 Task: Add a signature Jesus Garcia containing Have a great National Womens Day, Jesus Garcia to email address softage.5@softage.net and add a folder Non-profit organizations
Action: Mouse moved to (124, 30)
Screenshot: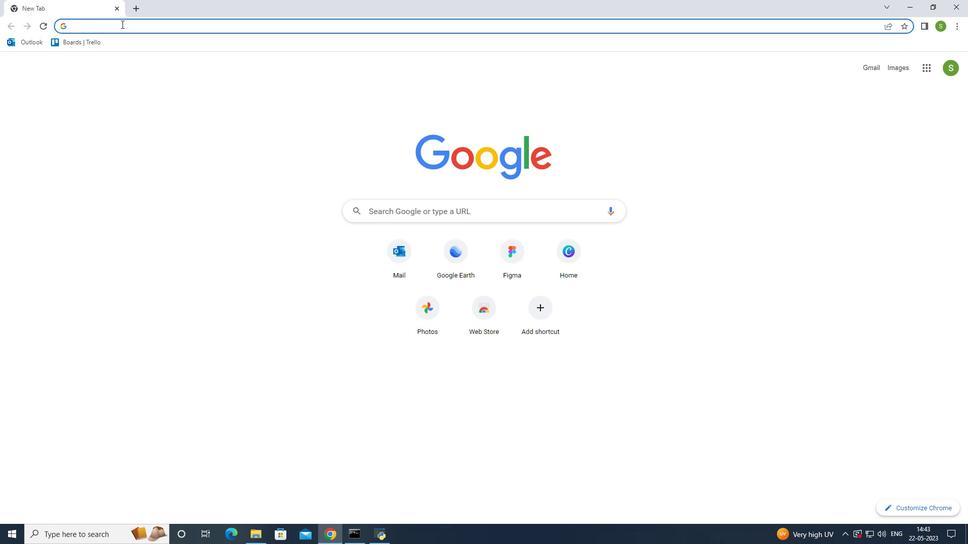 
Action: Key pressed outlook<Key.enter>
Screenshot: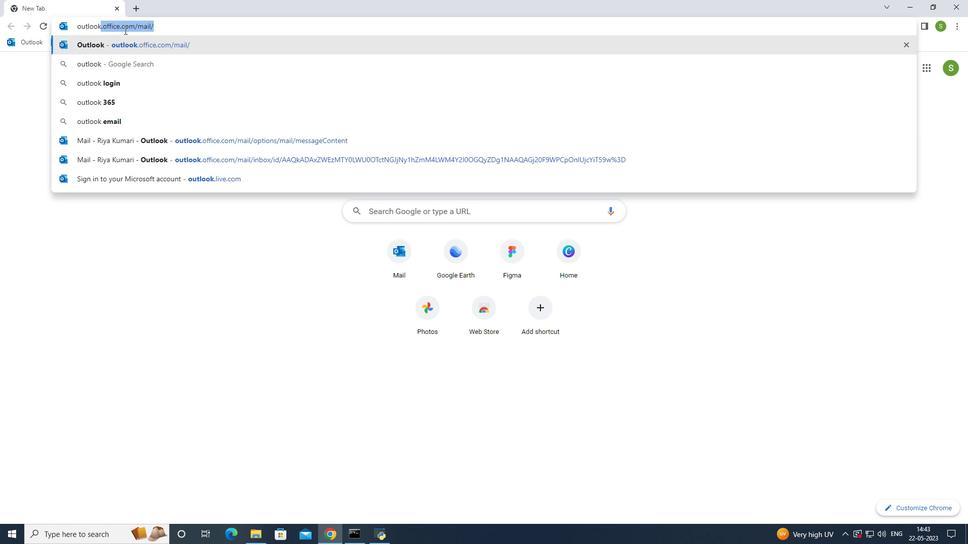 
Action: Mouse moved to (81, 90)
Screenshot: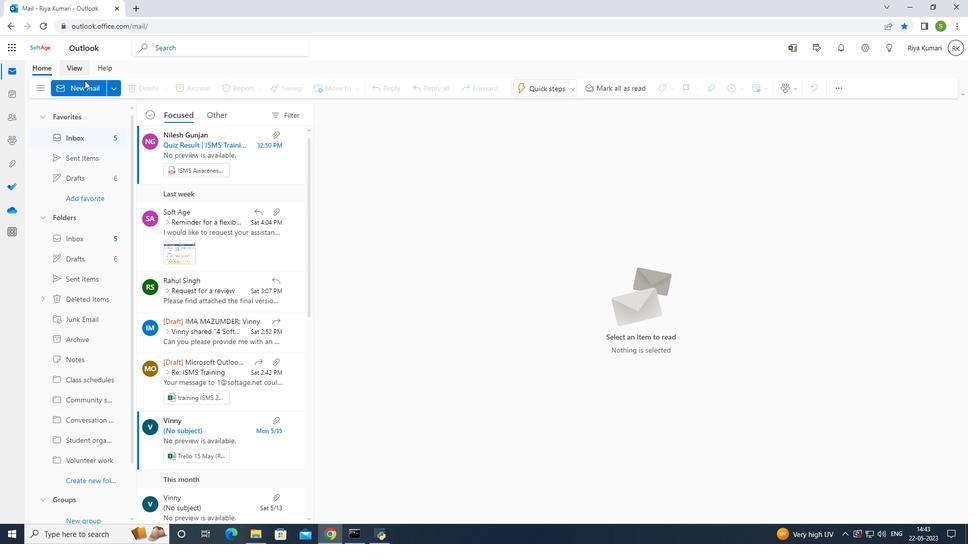 
Action: Mouse pressed left at (81, 90)
Screenshot: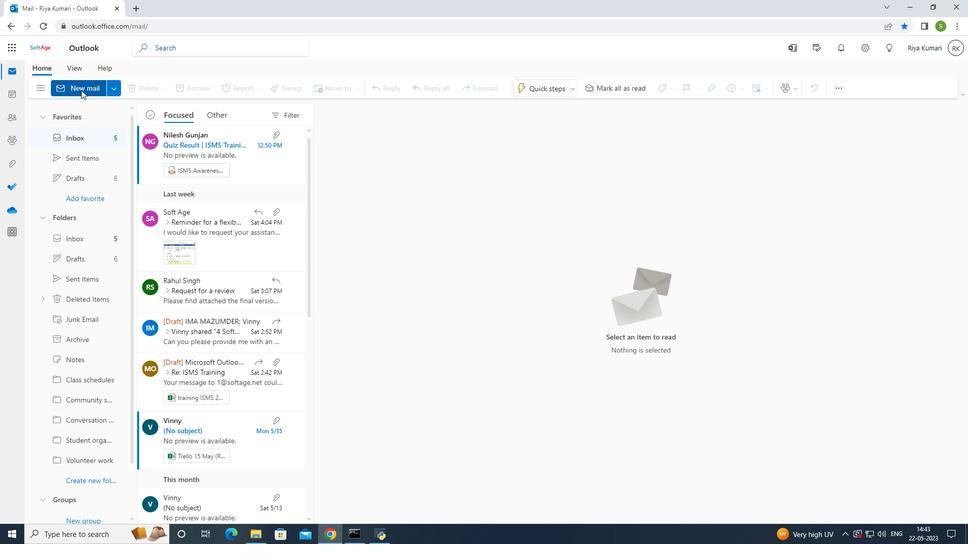 
Action: Mouse moved to (657, 90)
Screenshot: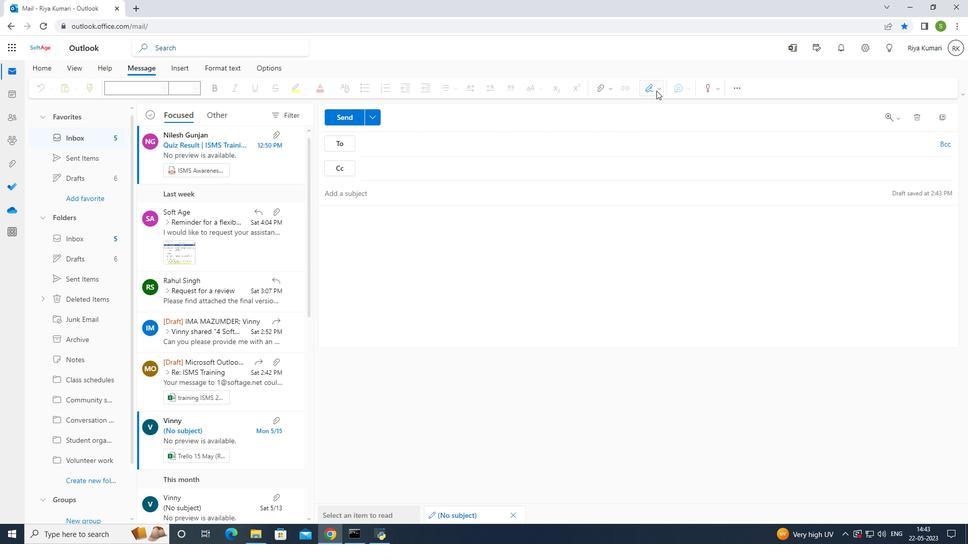 
Action: Mouse pressed left at (657, 90)
Screenshot: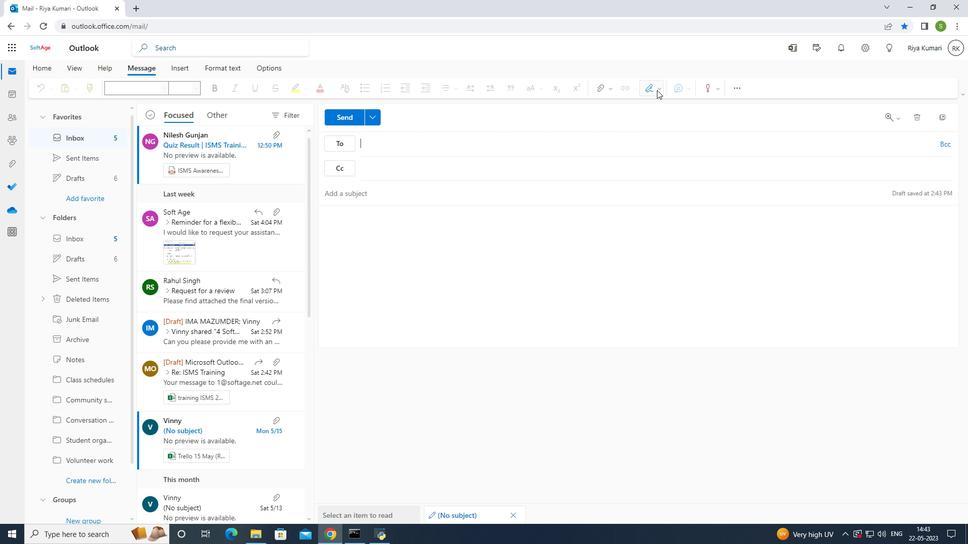 
Action: Mouse moved to (654, 108)
Screenshot: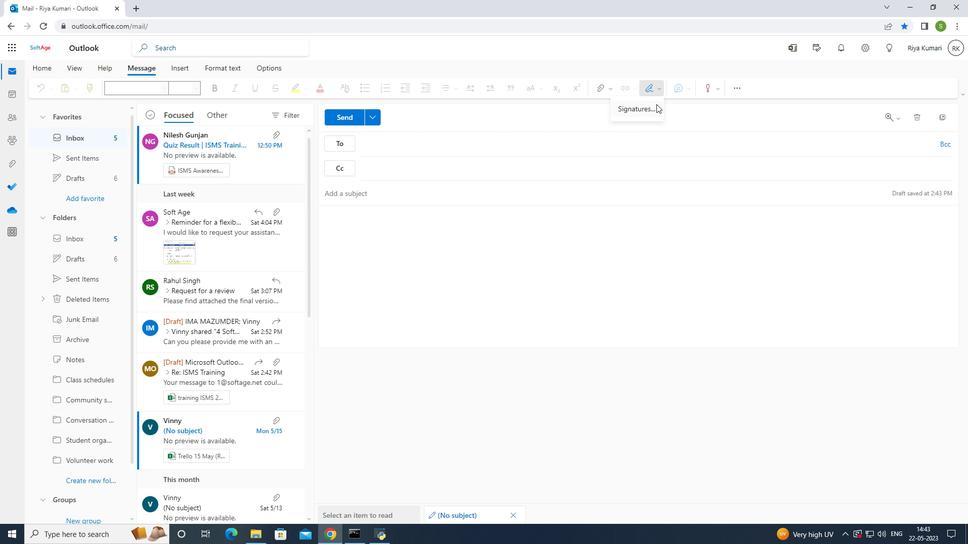 
Action: Mouse pressed left at (654, 108)
Screenshot: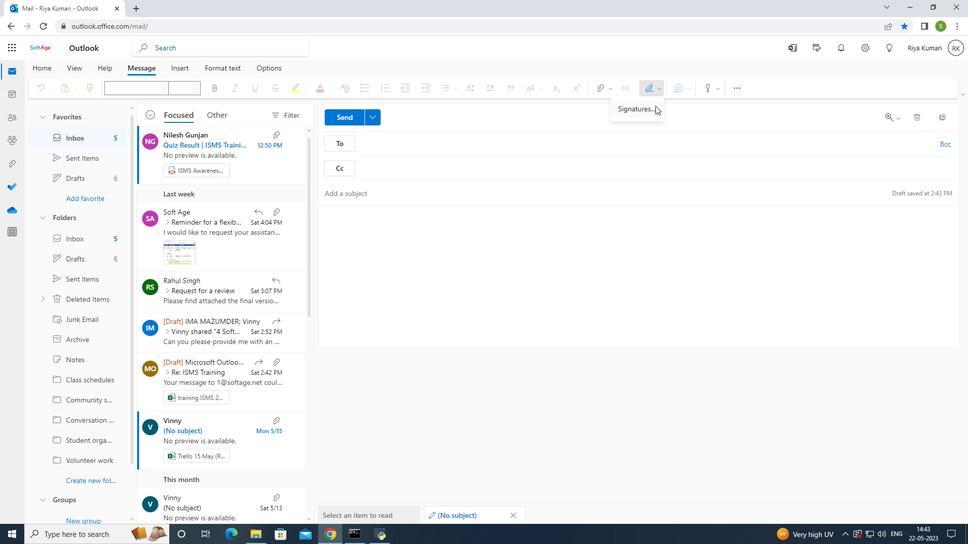 
Action: Mouse moved to (638, 173)
Screenshot: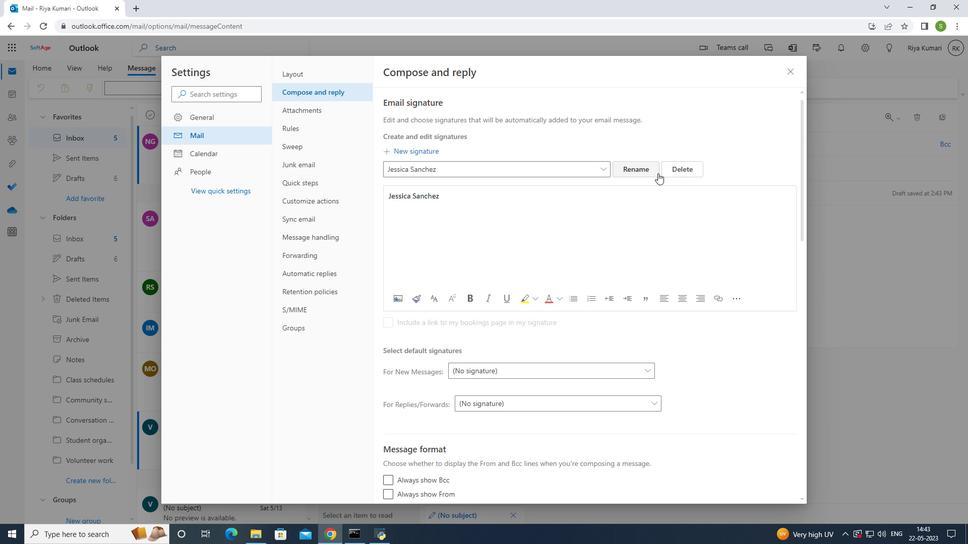 
Action: Mouse pressed left at (638, 173)
Screenshot: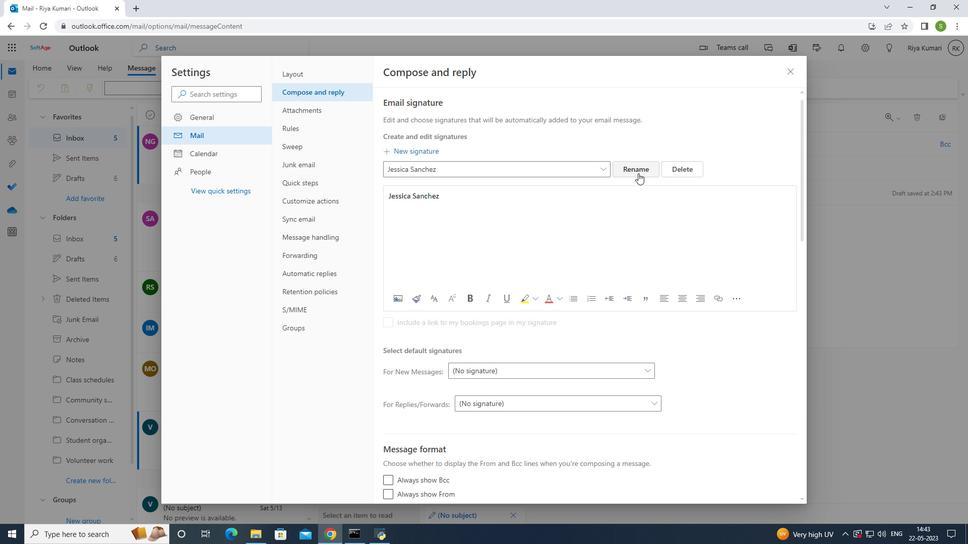 
Action: Mouse moved to (503, 168)
Screenshot: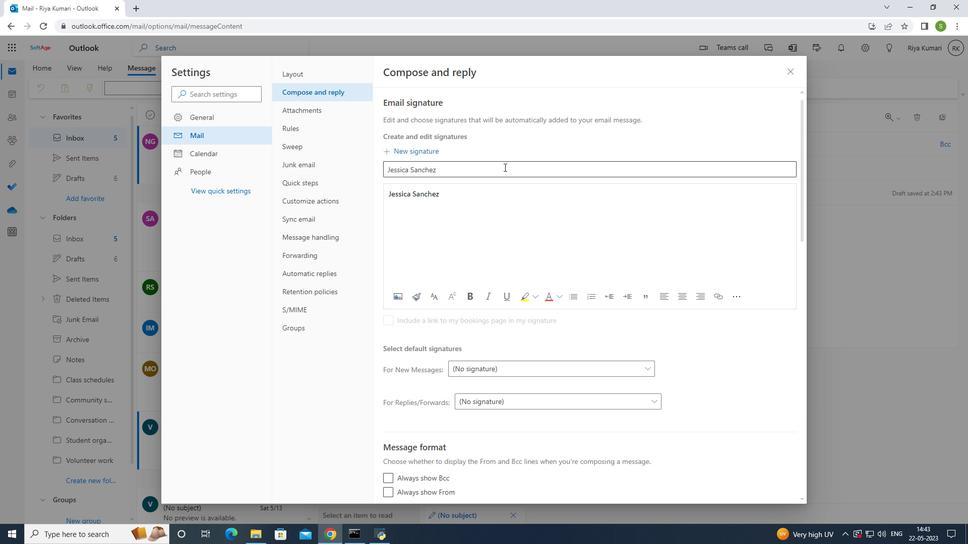 
Action: Mouse pressed left at (503, 168)
Screenshot: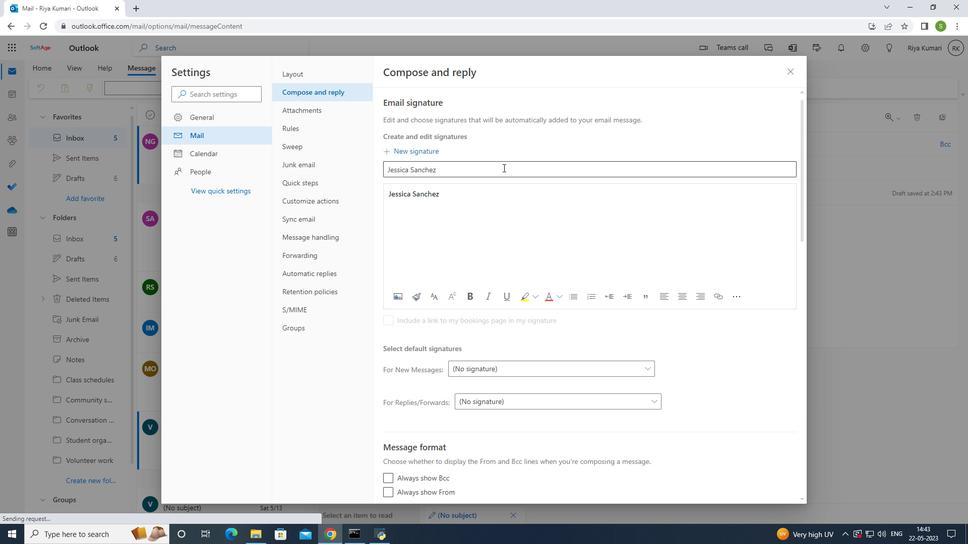 
Action: Key pressed <Key.backspace><Key.backspace><Key.backspace><Key.backspace><Key.backspace><Key.backspace><Key.backspace><Key.backspace><Key.backspace><Key.backspace><Key.backspace><Key.backspace>us<Key.space><Key.shift><Key.shift><Key.shift><Key.shift><Key.shift><Key.shift><Key.shift><Key.shift><Key.shift><Key.shift><Key.shift><Key.shift>Garcia
Screenshot: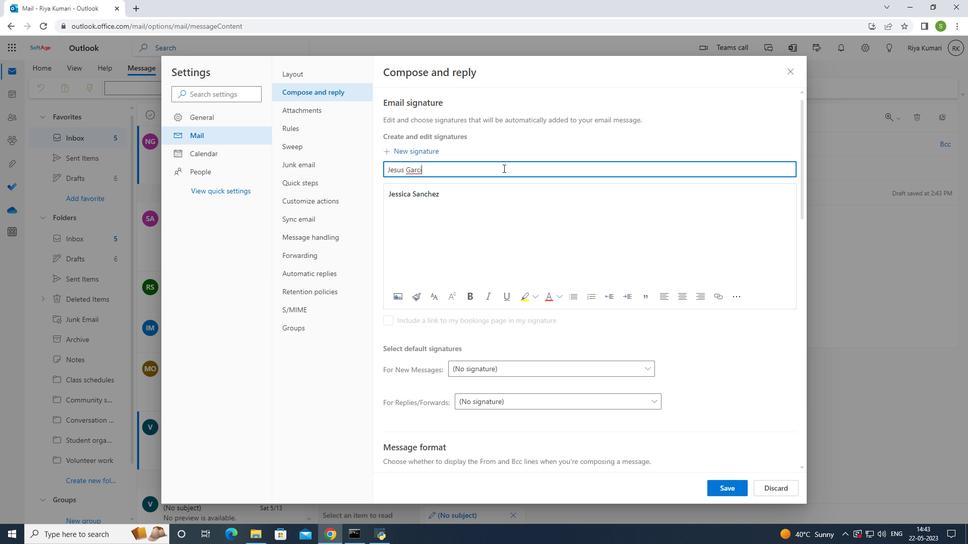 
Action: Mouse moved to (451, 200)
Screenshot: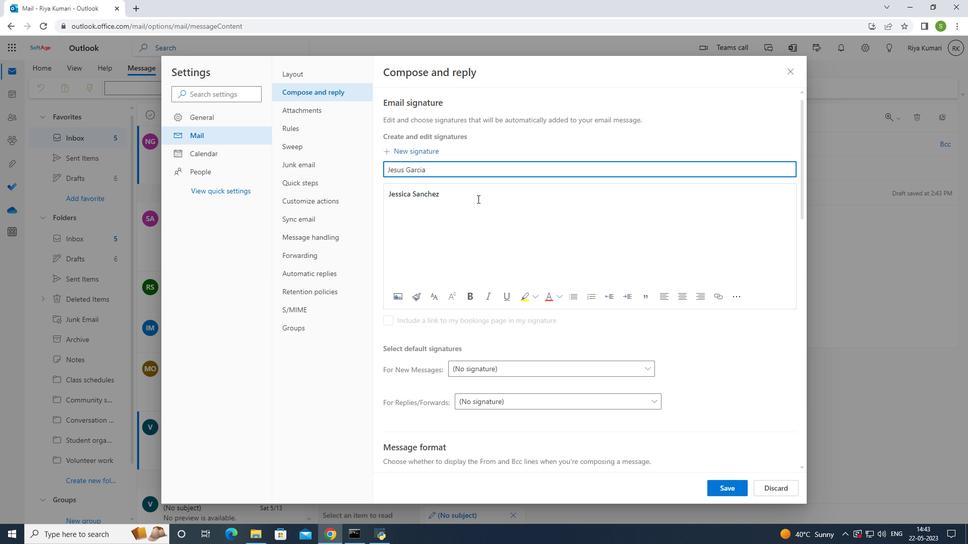
Action: Mouse pressed left at (451, 200)
Screenshot: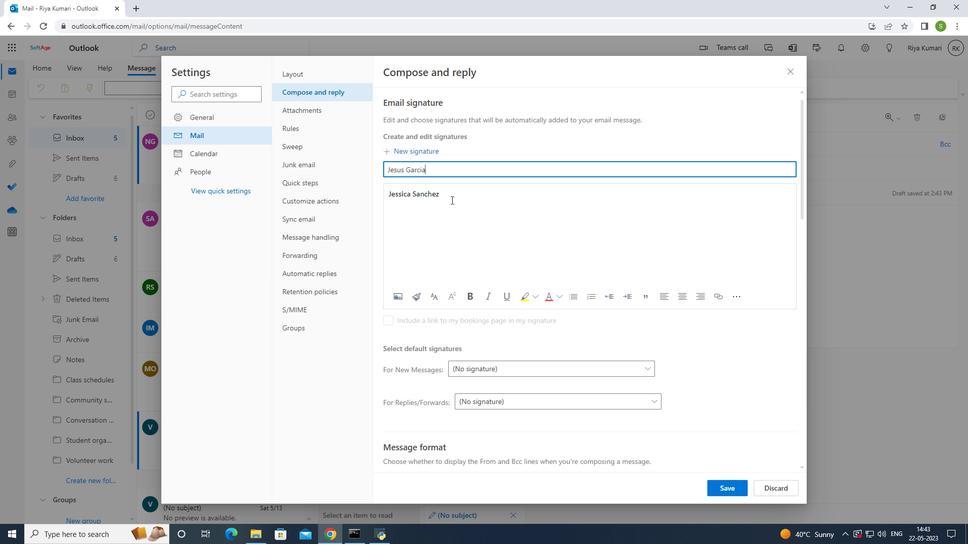 
Action: Mouse moved to (450, 199)
Screenshot: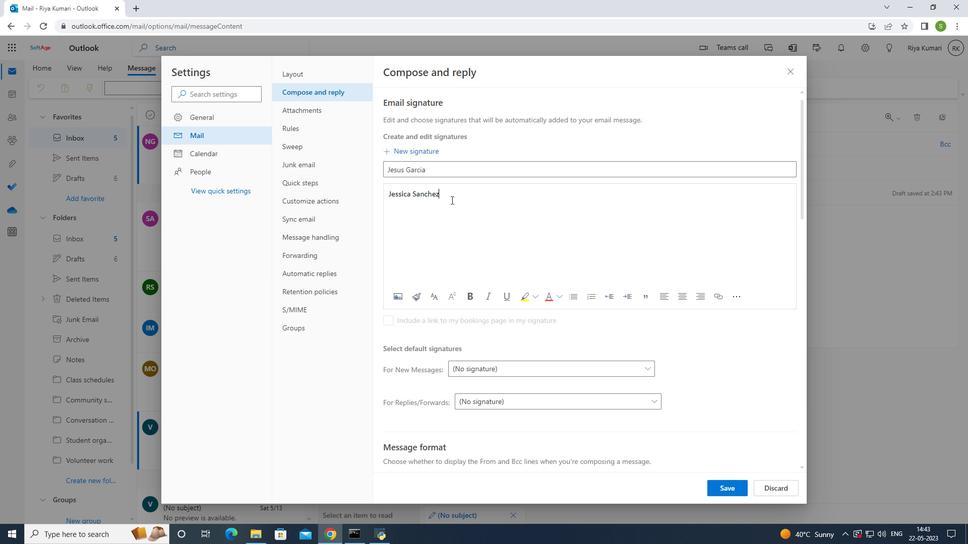 
Action: Key pressed <Key.backspace><Key.backspace><Key.backspace><Key.backspace><Key.backspace><Key.backspace><Key.backspace><Key.backspace><Key.backspace><Key.backspace><Key.backspace><Key.backspace>us<Key.space><Key.shift><Key.shift><Key.shift><Key.shift><Key.shift><Key.shift><Key.shift><Key.shift><Key.shift>Garcia
Screenshot: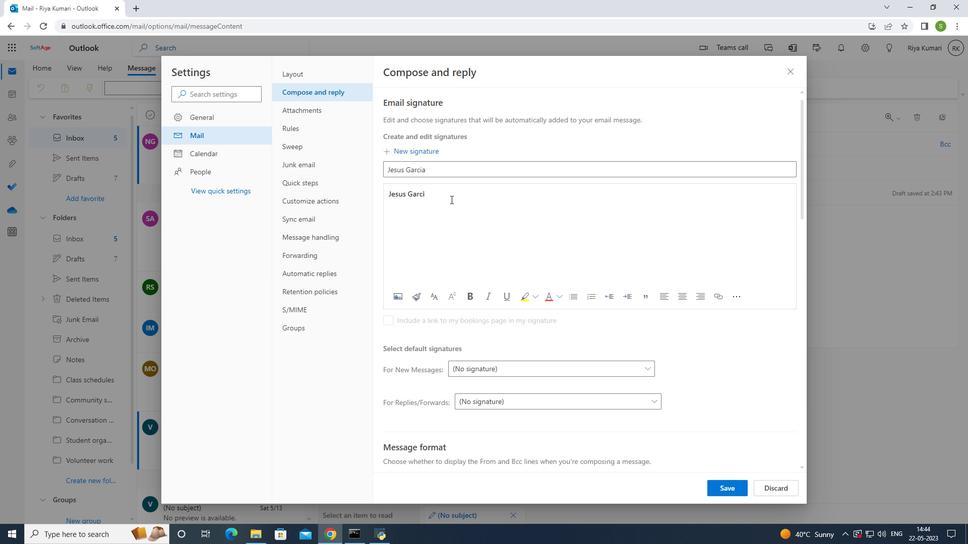 
Action: Mouse moved to (721, 487)
Screenshot: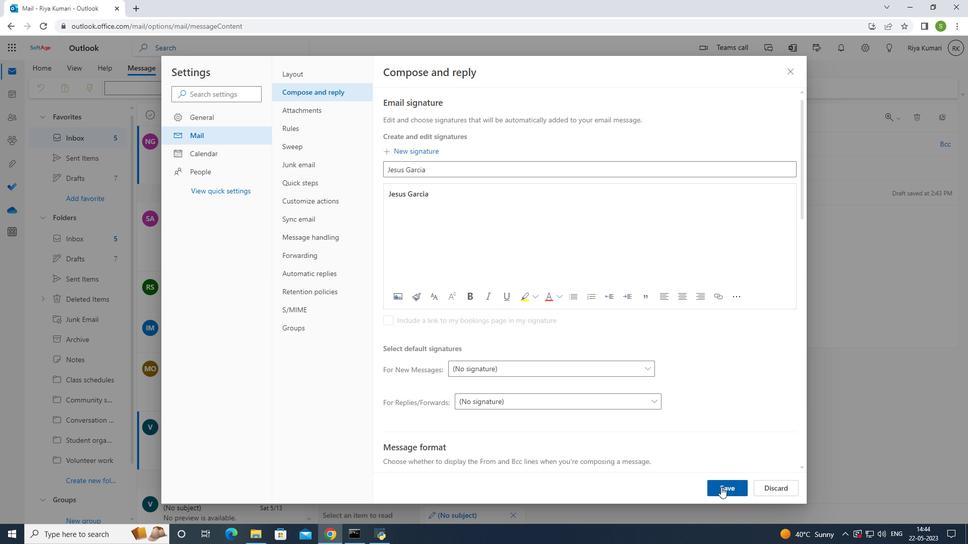 
Action: Mouse pressed left at (721, 487)
Screenshot: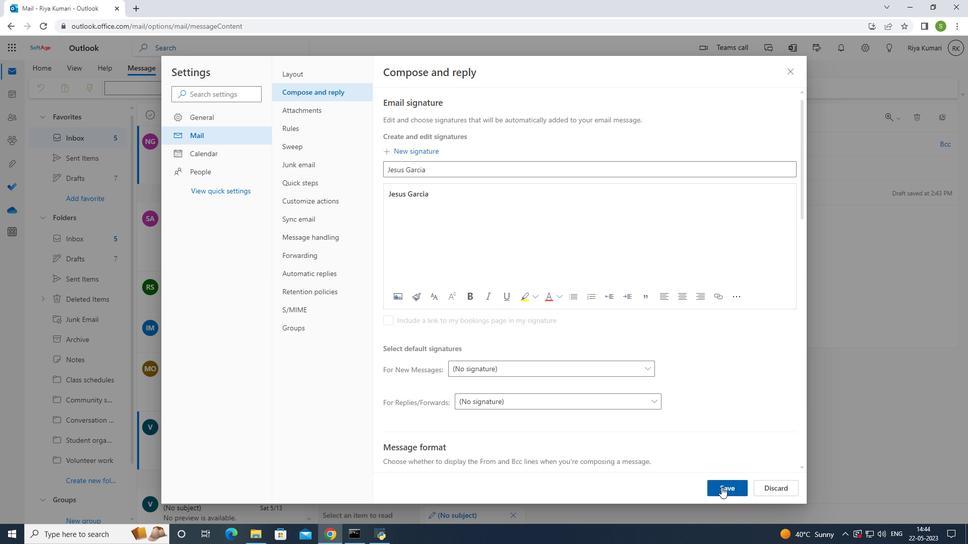 
Action: Mouse moved to (789, 70)
Screenshot: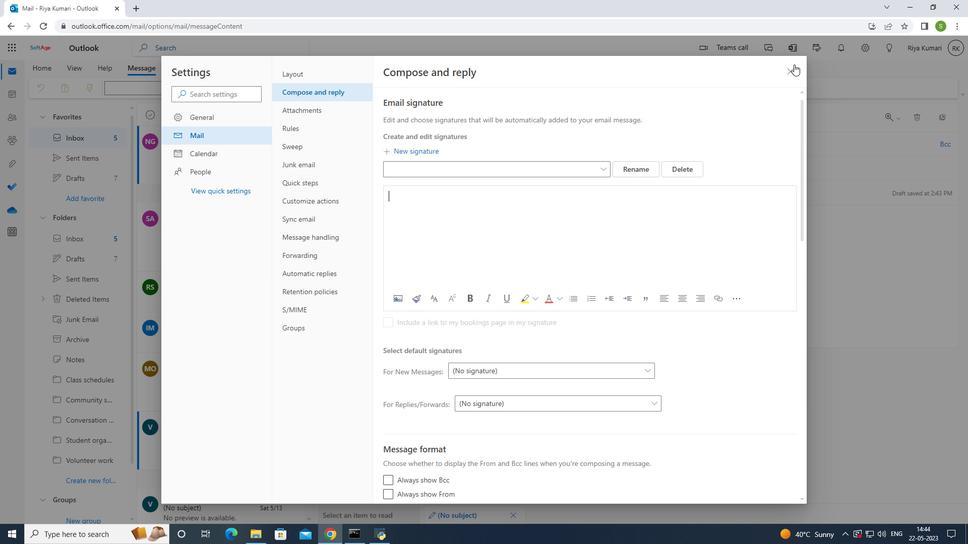 
Action: Mouse pressed left at (789, 70)
Screenshot: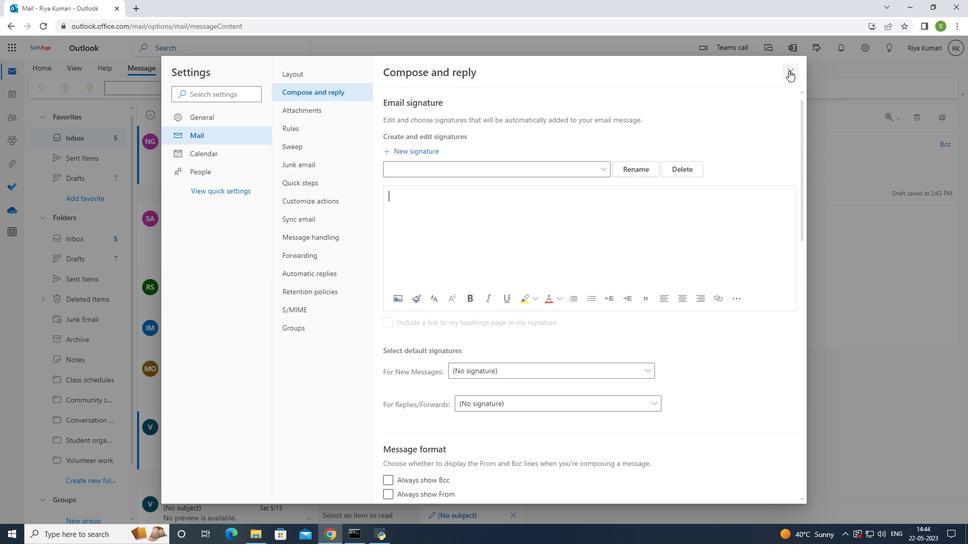 
Action: Mouse moved to (487, 146)
Screenshot: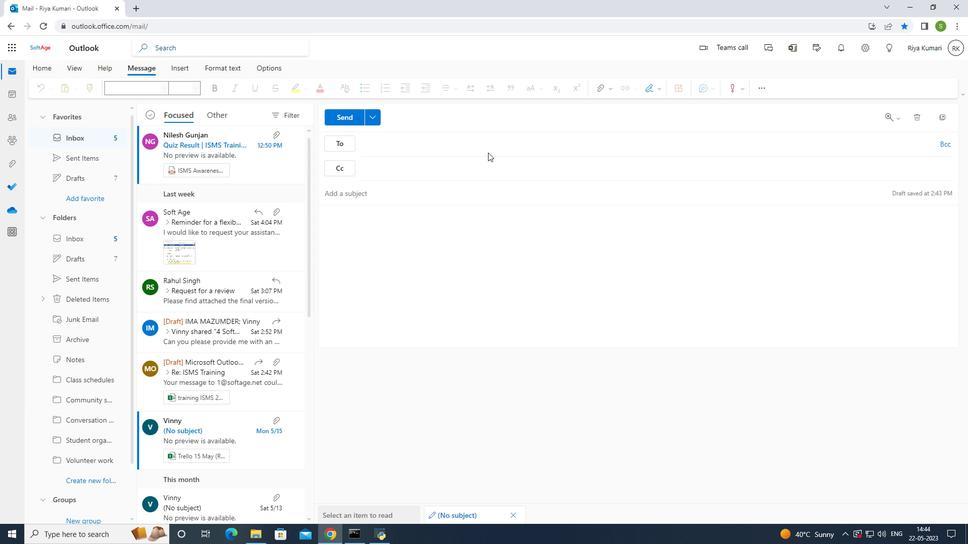 
Action: Mouse pressed left at (487, 146)
Screenshot: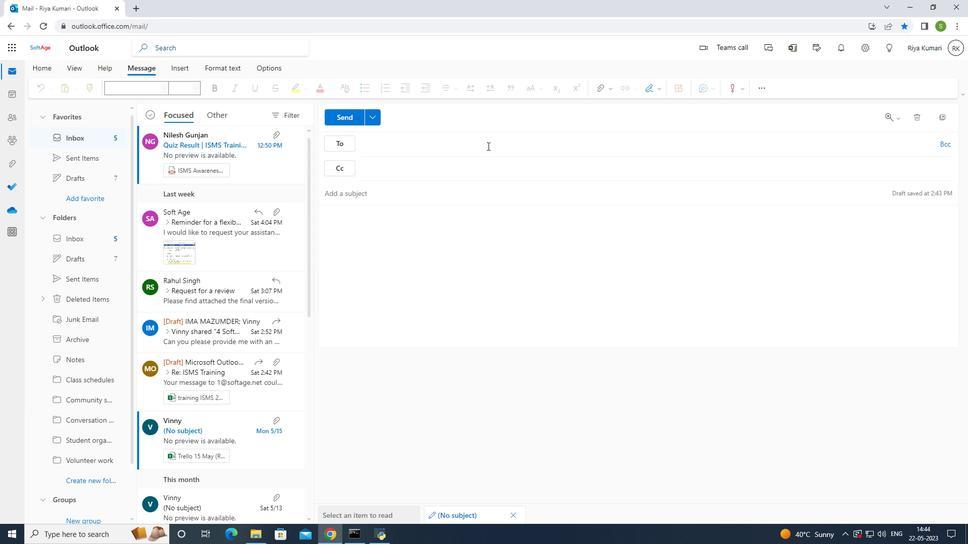 
Action: Mouse moved to (487, 145)
Screenshot: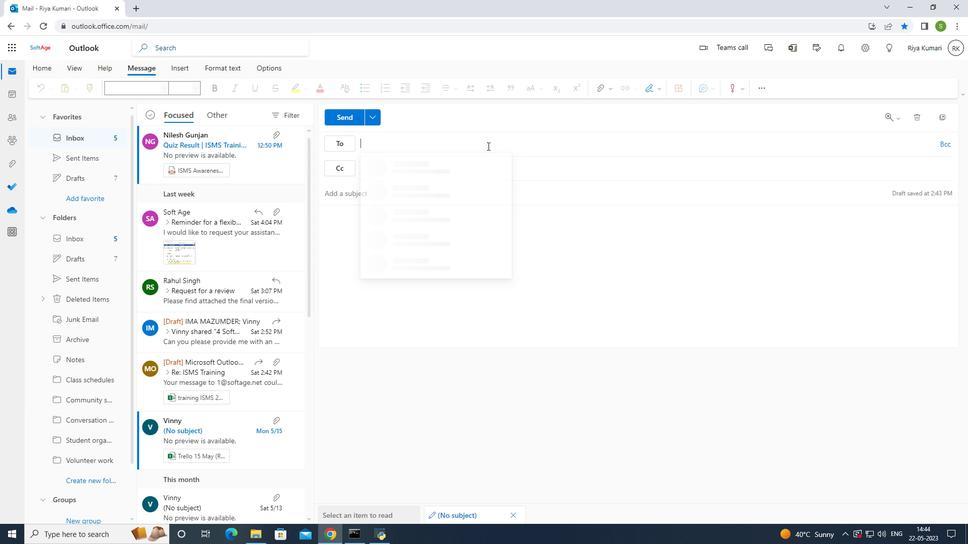 
Action: Key pressed softage.5<Key.shift>2so<Key.backspace><Key.backspace><Key.backspace><Key.shift>@softage.net
Screenshot: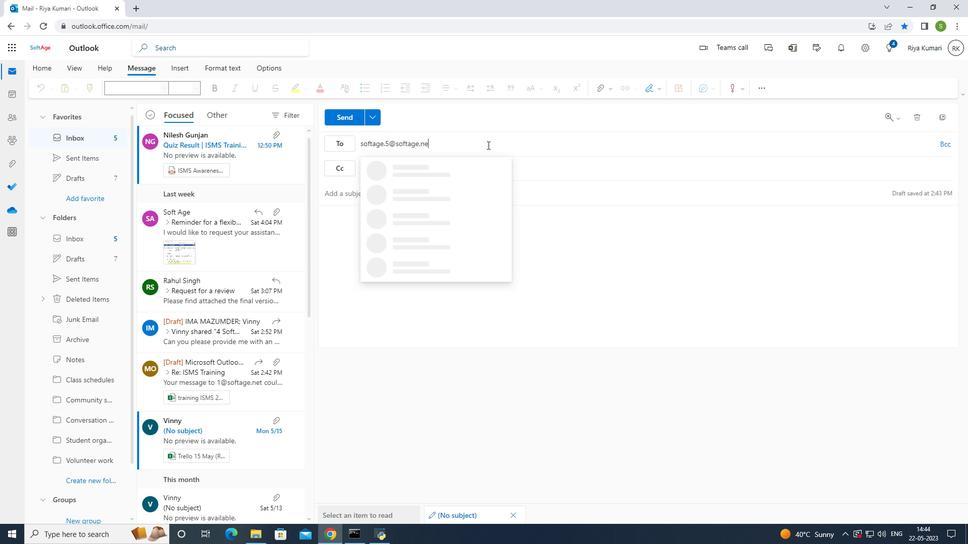 
Action: Mouse moved to (451, 166)
Screenshot: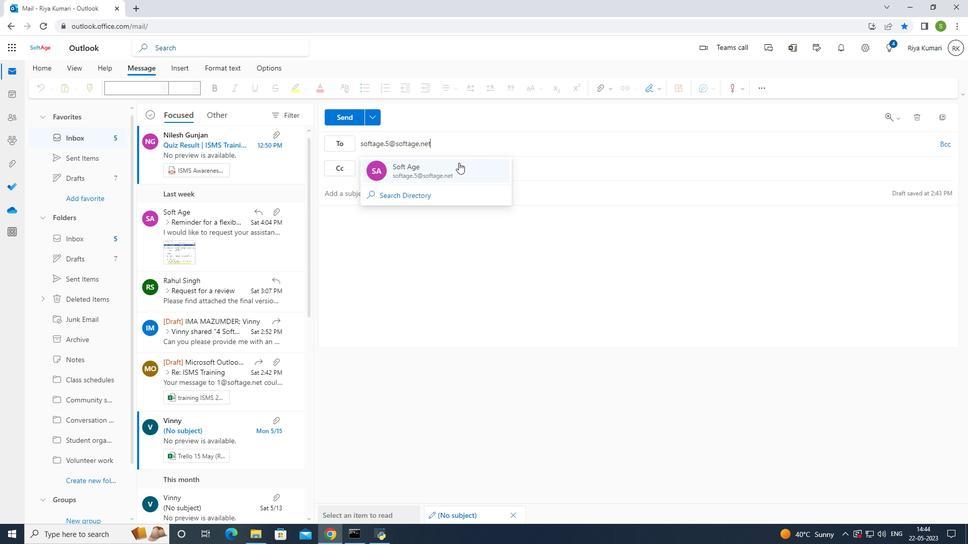 
Action: Mouse pressed left at (451, 166)
Screenshot: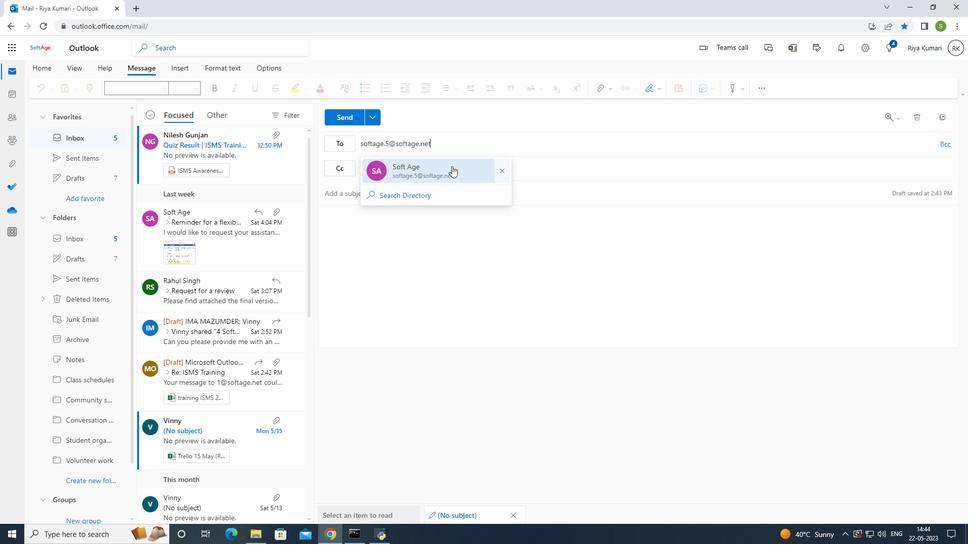 
Action: Mouse moved to (435, 213)
Screenshot: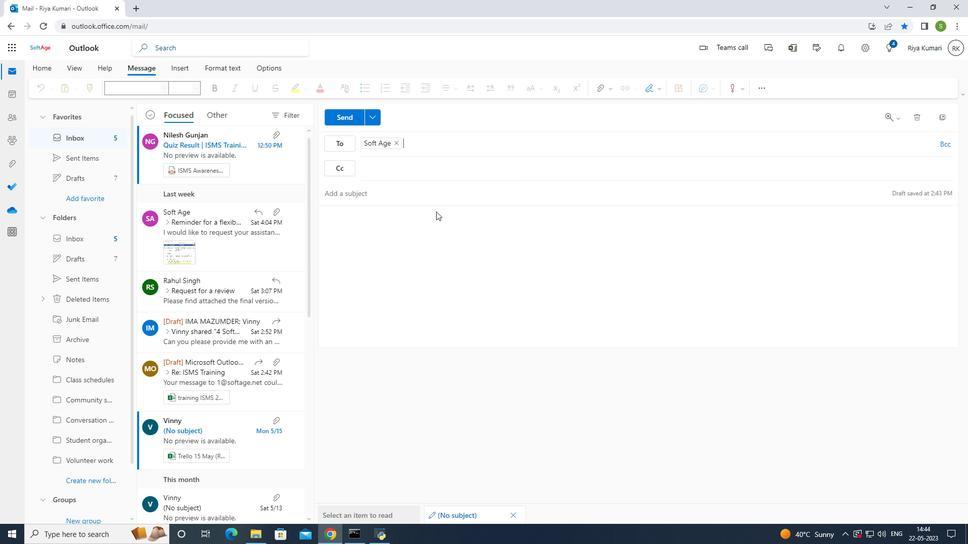 
Action: Mouse pressed left at (435, 213)
Screenshot: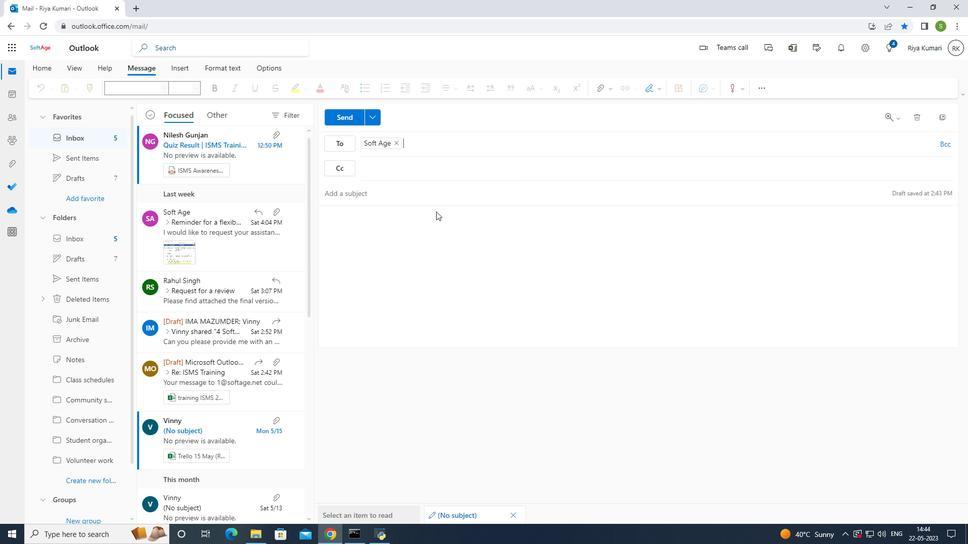 
Action: Mouse moved to (657, 85)
Screenshot: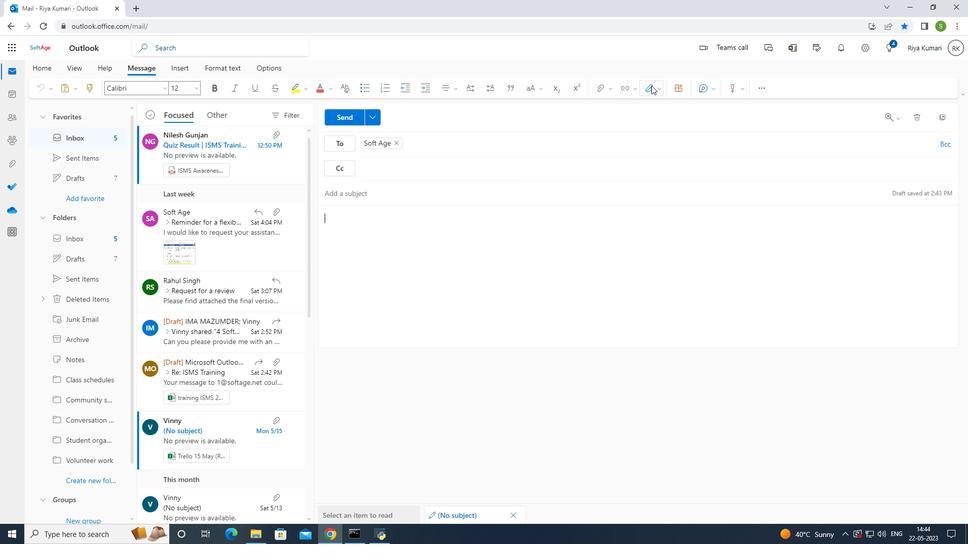 
Action: Mouse pressed left at (657, 85)
Screenshot: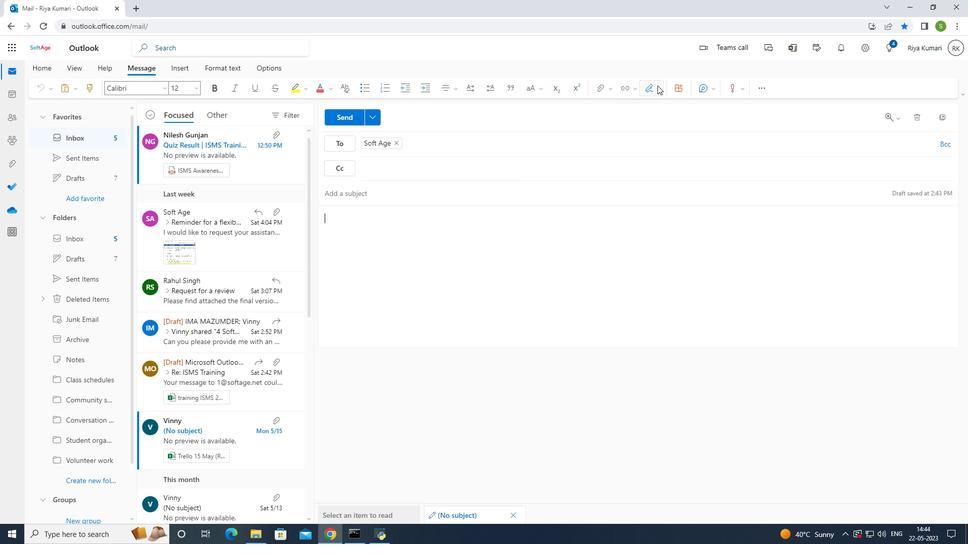 
Action: Mouse moved to (641, 113)
Screenshot: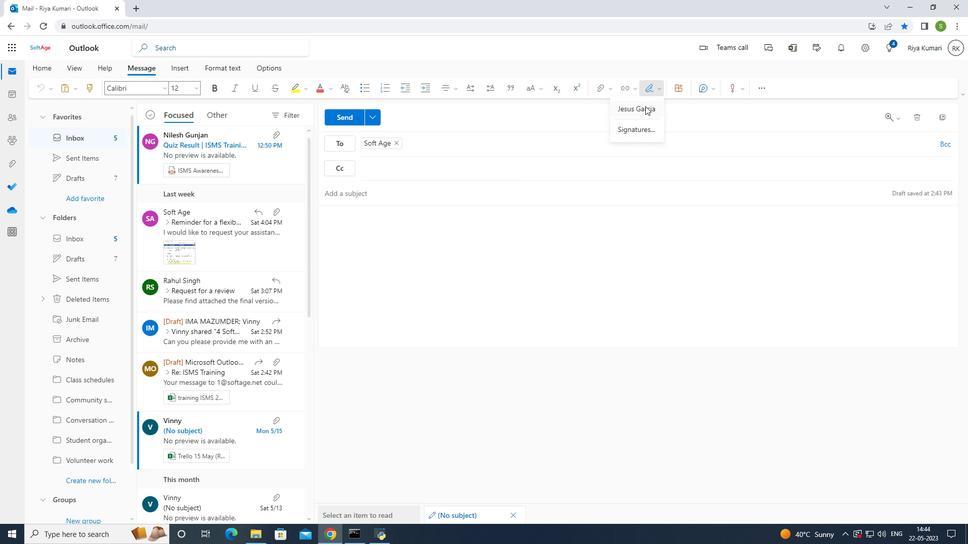 
Action: Mouse pressed left at (641, 113)
Screenshot: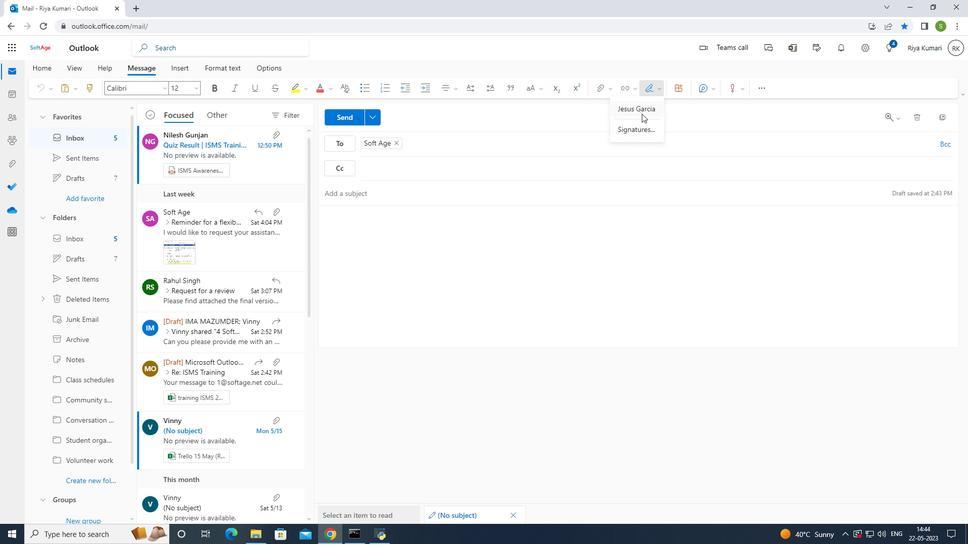 
Action: Mouse moved to (515, 246)
Screenshot: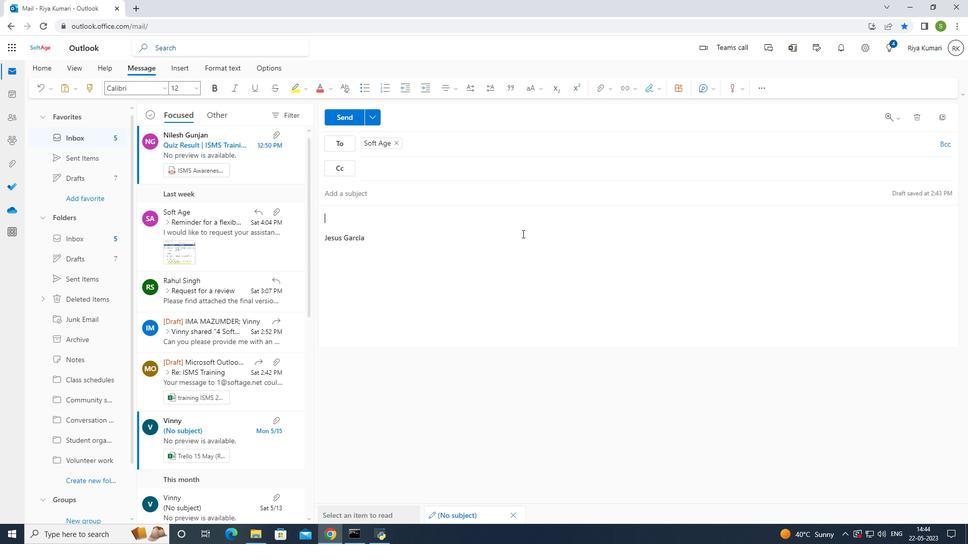 
Action: Key pressed <Key.shift>have<Key.space>a<Key.space>great<Key.space><Key.shift>National<Key.space><Key.shift>Womens<Key.space><Key.shift>Day
Screenshot: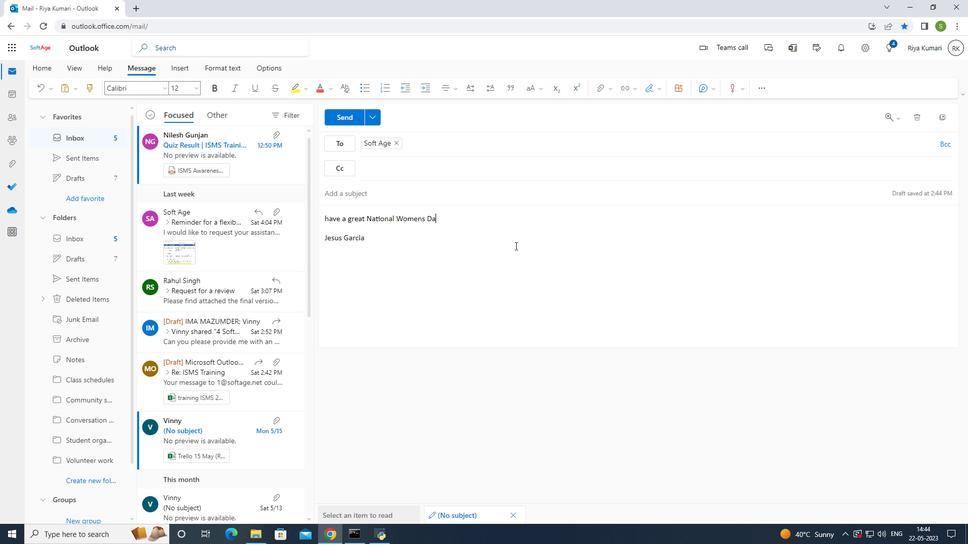 
Action: Mouse moved to (103, 376)
Screenshot: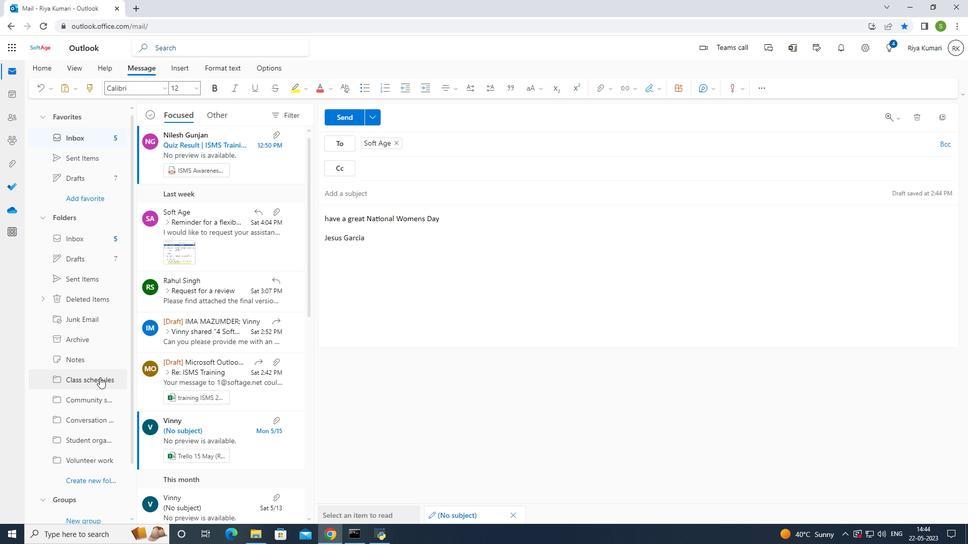 
Action: Mouse scrolled (103, 376) with delta (0, 0)
Screenshot: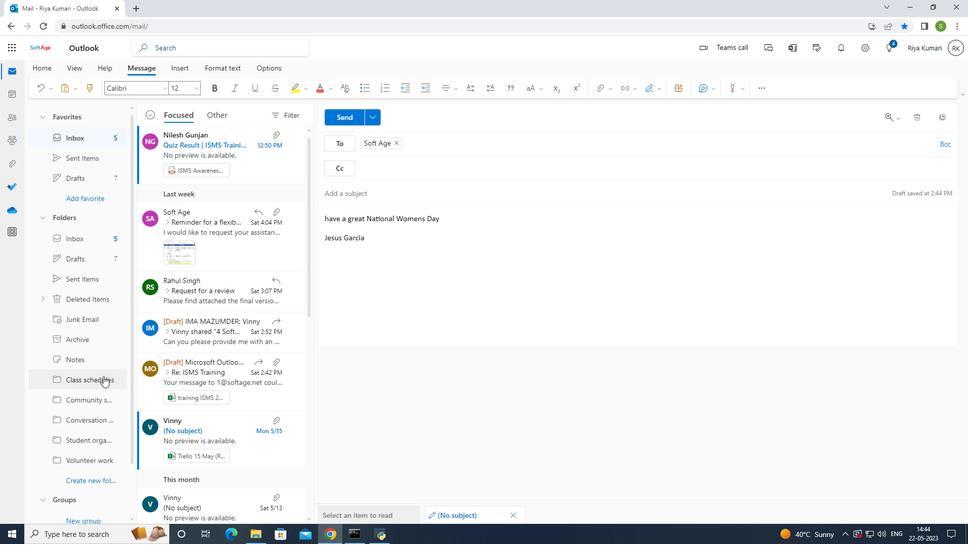 
Action: Mouse scrolled (103, 376) with delta (0, 0)
Screenshot: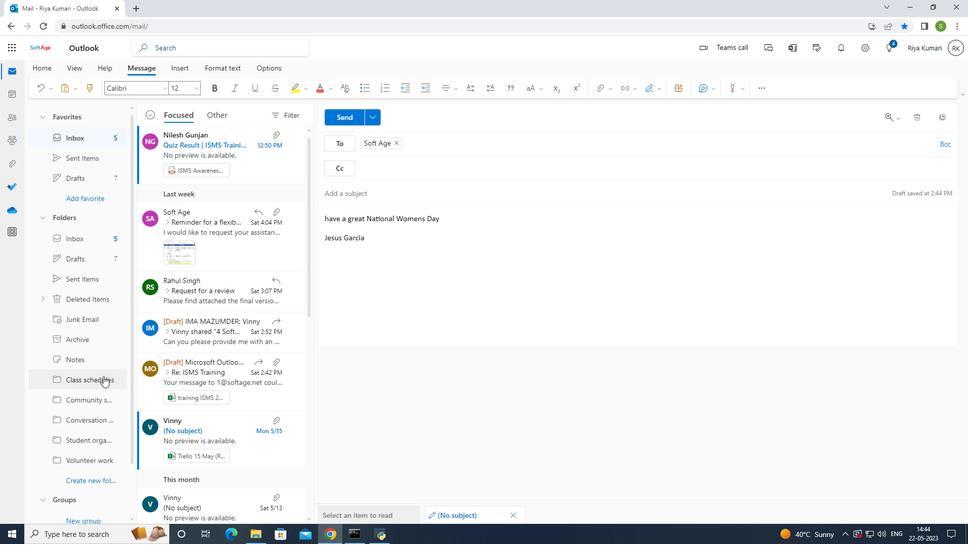 
Action: Mouse scrolled (103, 376) with delta (0, 0)
Screenshot: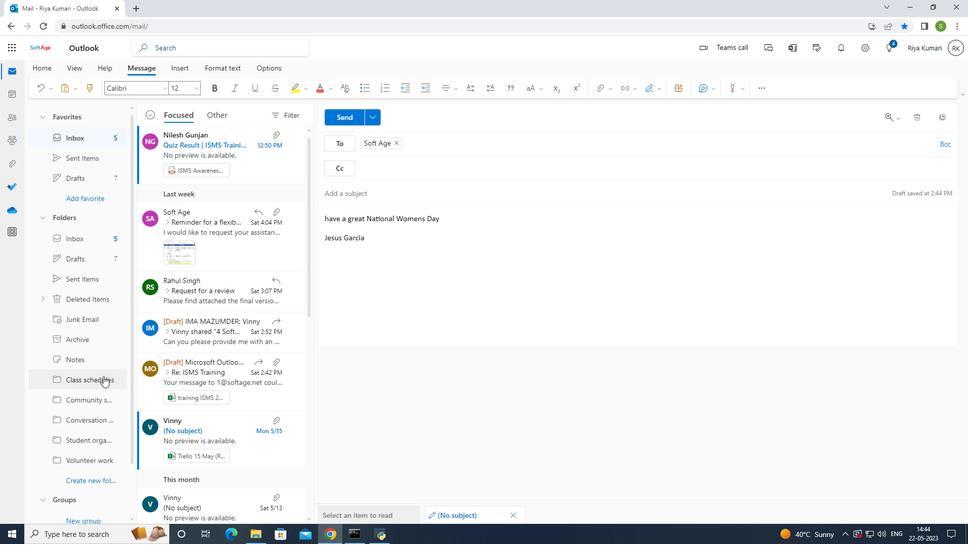 
Action: Mouse scrolled (103, 376) with delta (0, 0)
Screenshot: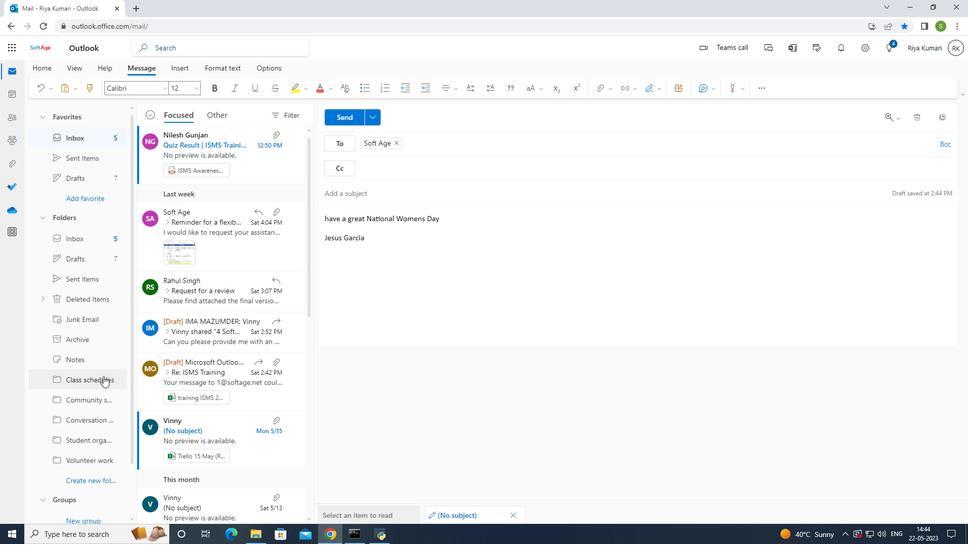 
Action: Mouse scrolled (103, 376) with delta (0, 0)
Screenshot: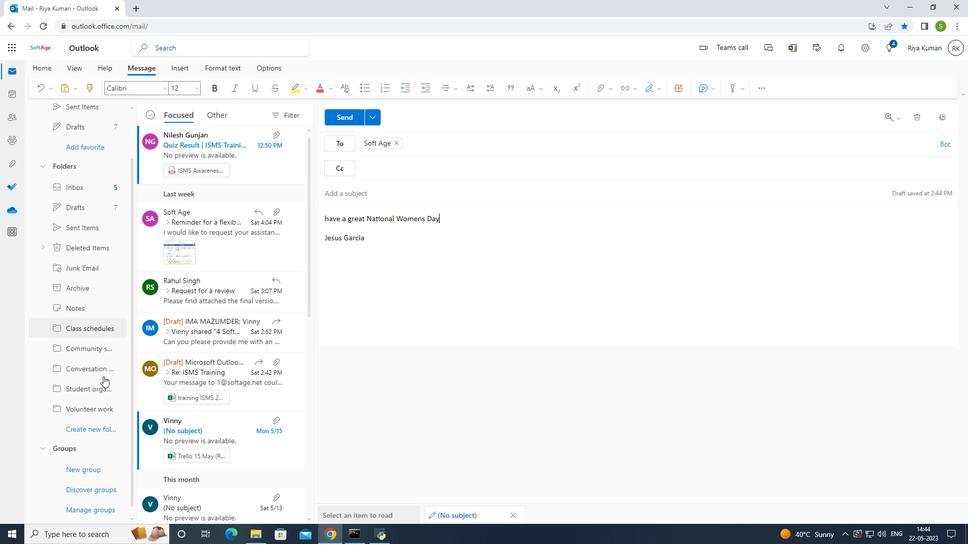 
Action: Mouse scrolled (103, 376) with delta (0, 0)
Screenshot: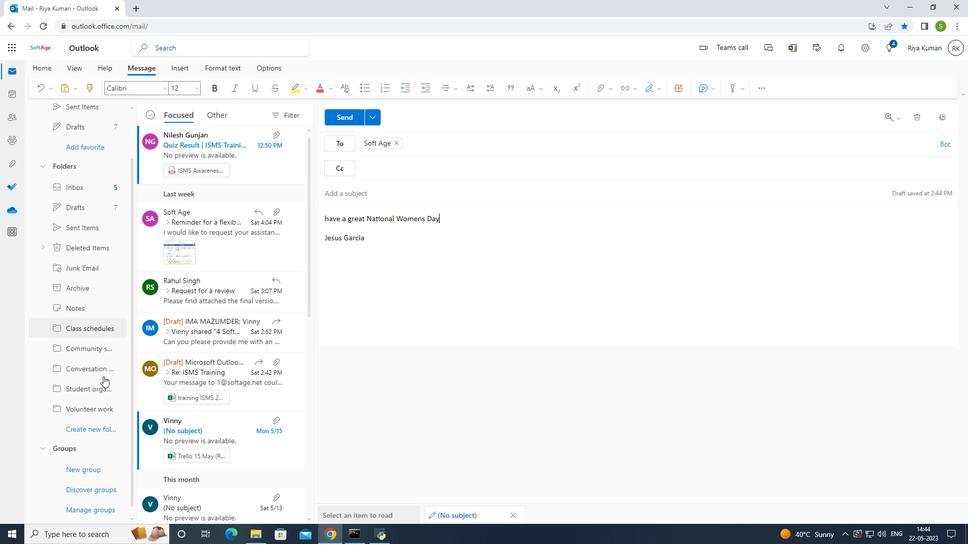 
Action: Mouse scrolled (103, 376) with delta (0, 0)
Screenshot: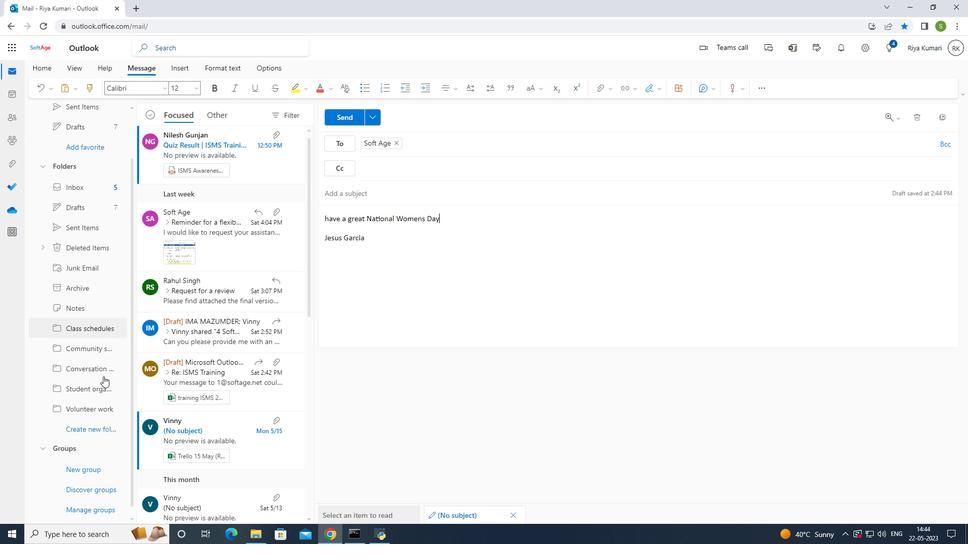 
Action: Mouse moved to (98, 422)
Screenshot: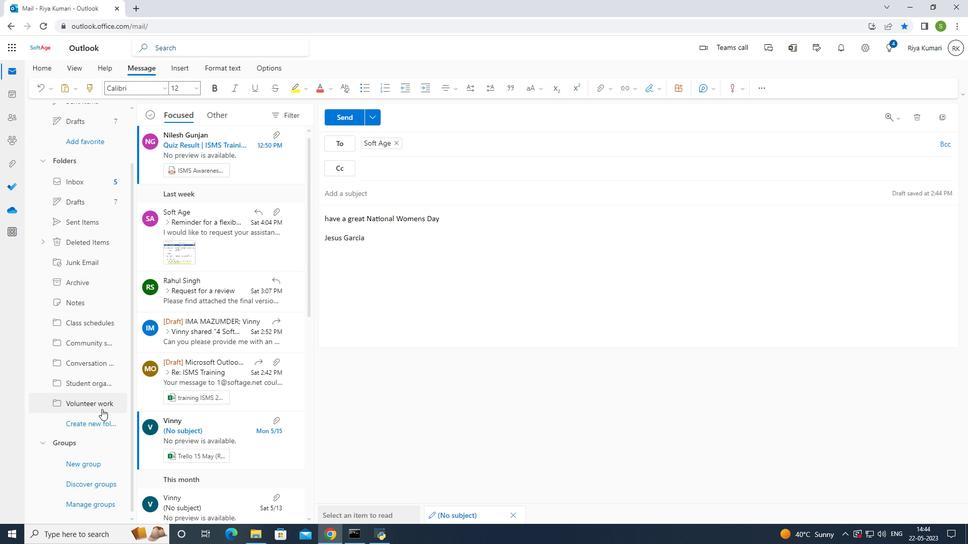 
Action: Mouse pressed left at (98, 422)
Screenshot: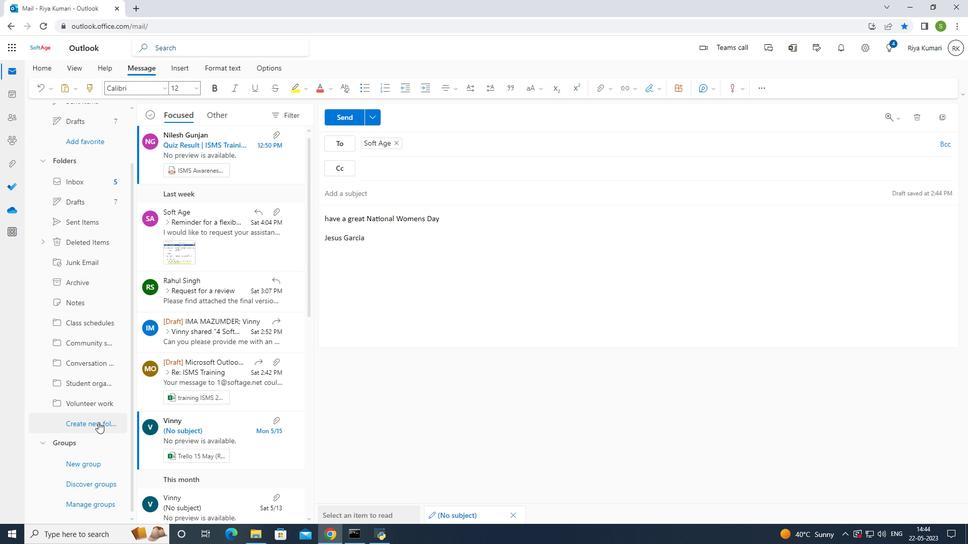 
Action: Mouse moved to (98, 424)
Screenshot: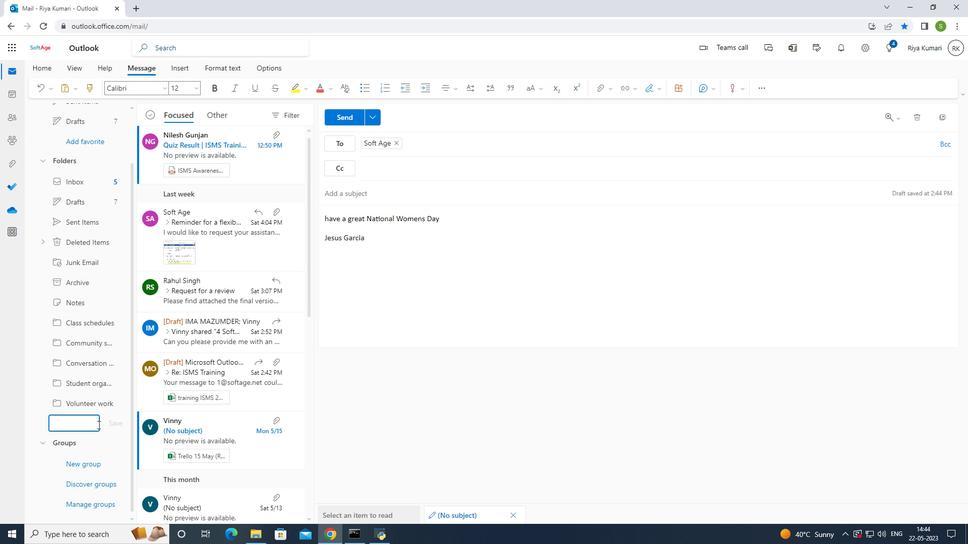 
Action: Key pressed <Key.shift><Key.shift><Key.shift><Key.shift><Key.shift>Non-<Key.shift>profit<Key.space>organization
Screenshot: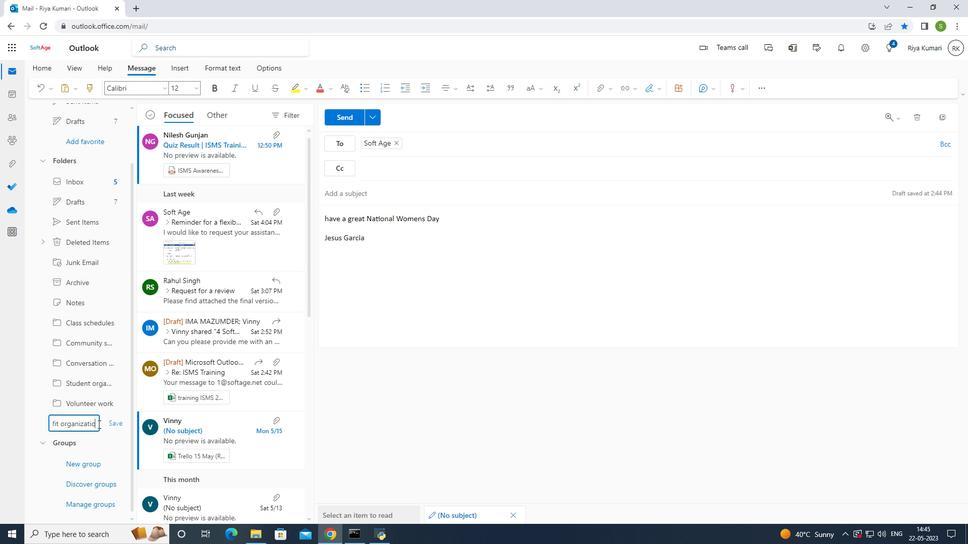 
Action: Mouse moved to (107, 425)
Screenshot: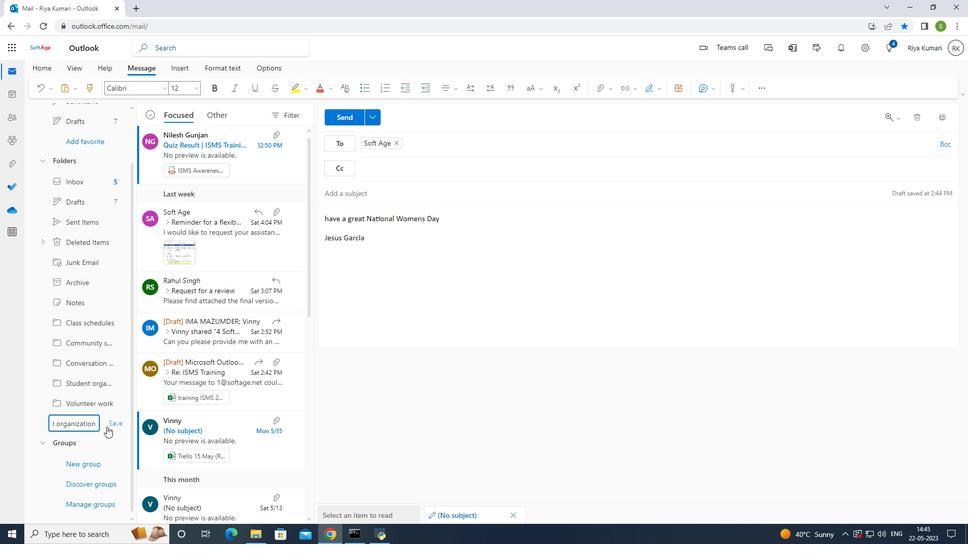 
Action: Mouse pressed left at (107, 425)
Screenshot: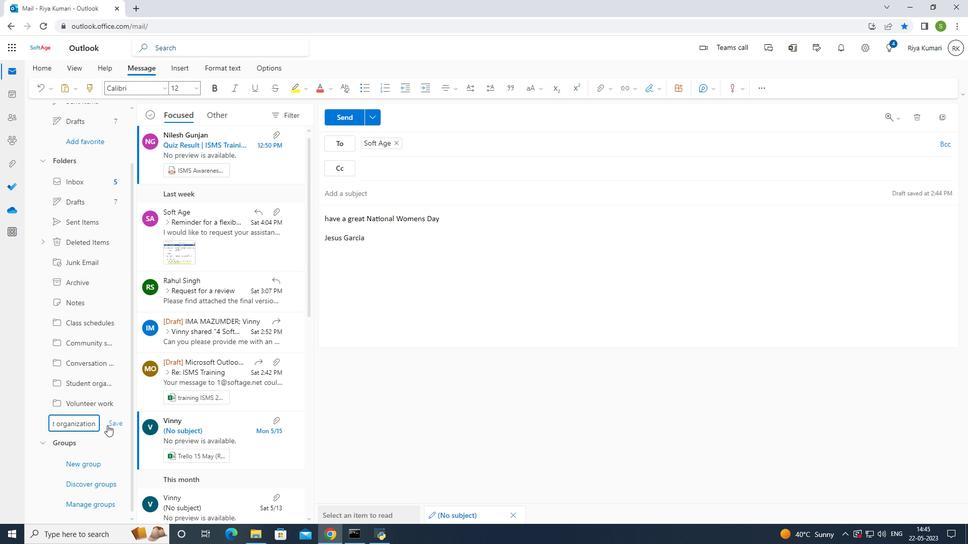 
Action: Mouse moved to (348, 119)
Screenshot: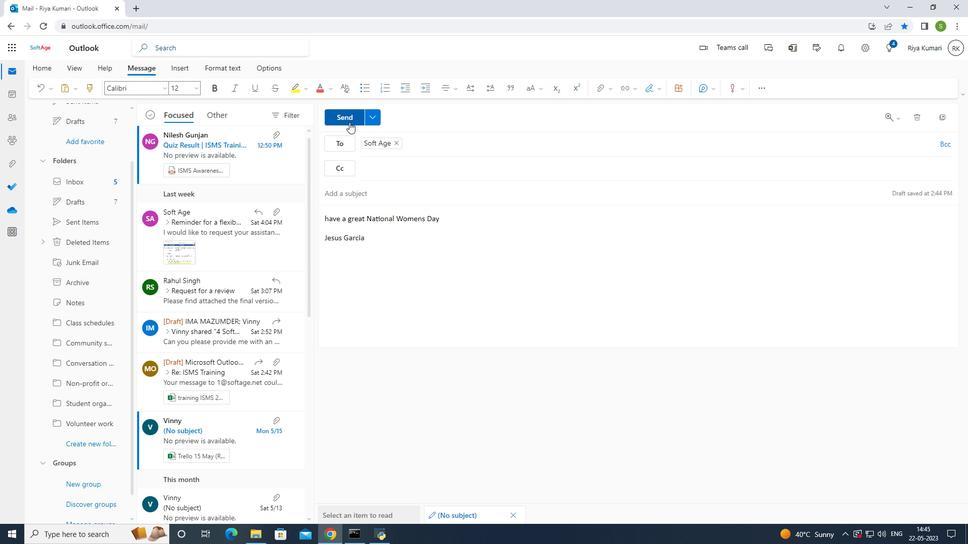 
Action: Mouse pressed left at (348, 119)
Screenshot: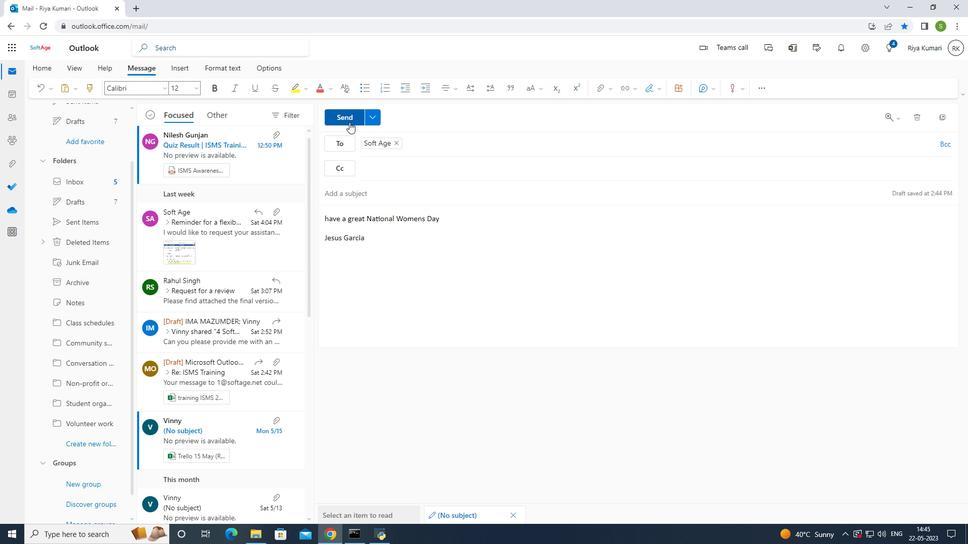 
Action: Mouse moved to (494, 306)
Screenshot: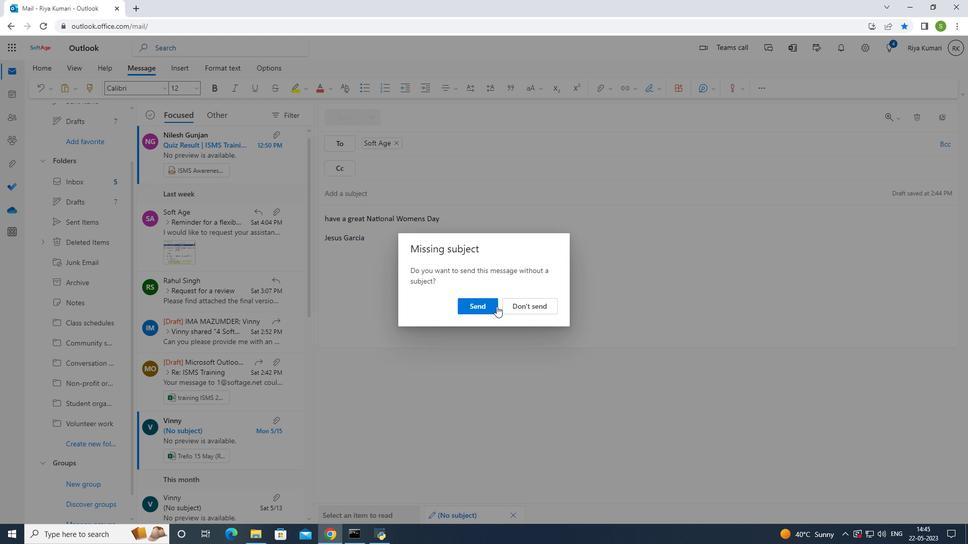 
Action: Mouse pressed left at (494, 306)
Screenshot: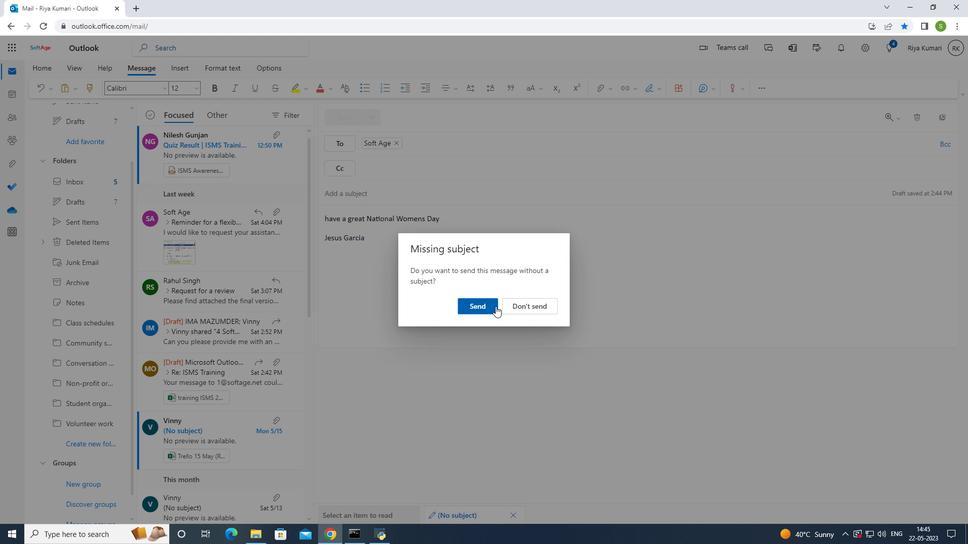 
